 Task: Check your profile views.
Action: Mouse moved to (722, 78)
Screenshot: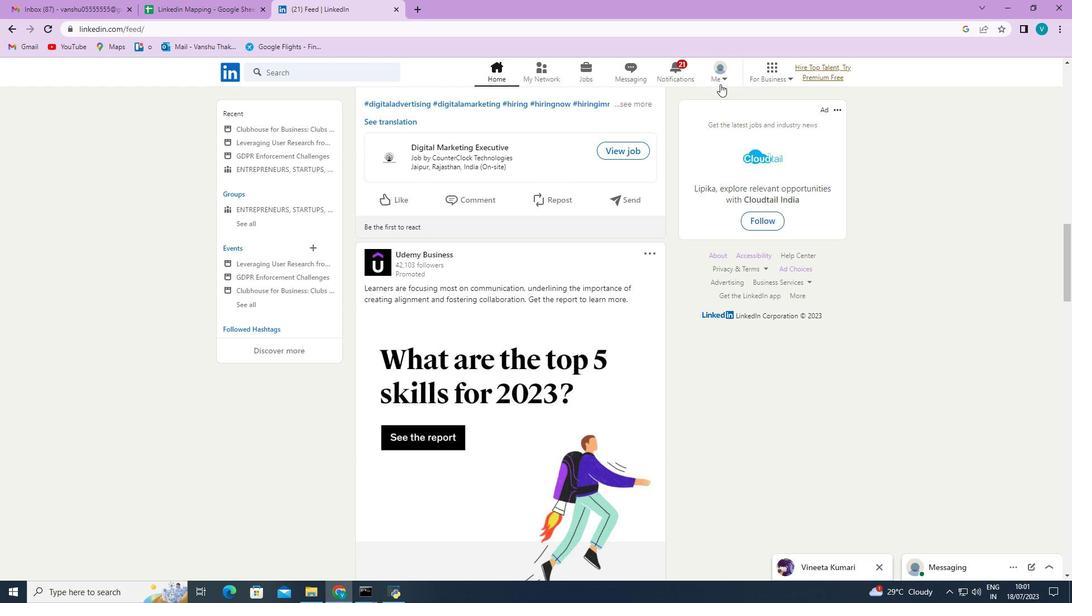 
Action: Mouse pressed left at (722, 78)
Screenshot: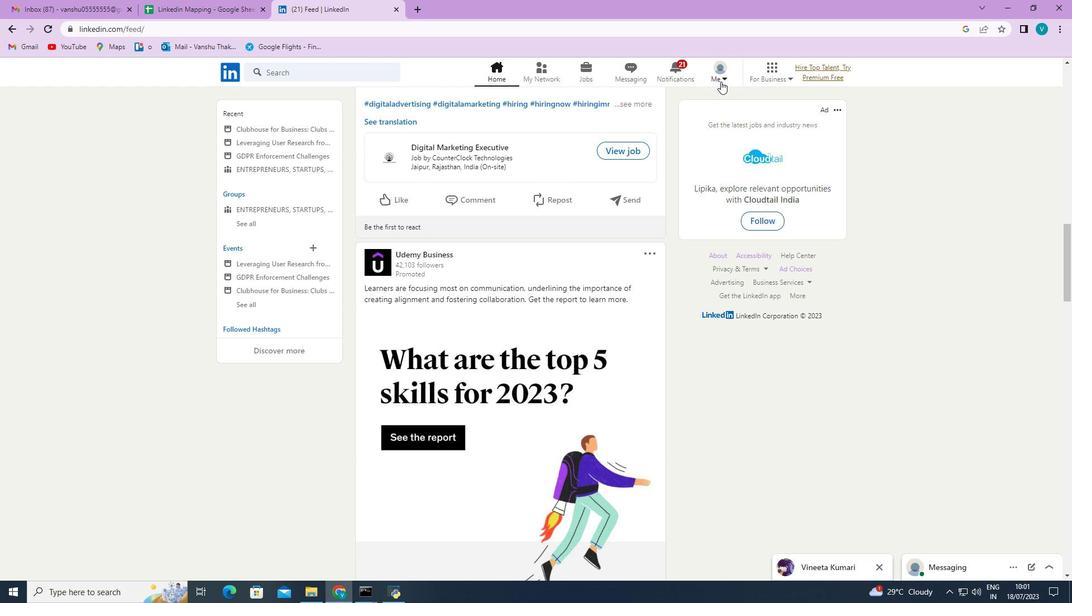 
Action: Mouse moved to (712, 132)
Screenshot: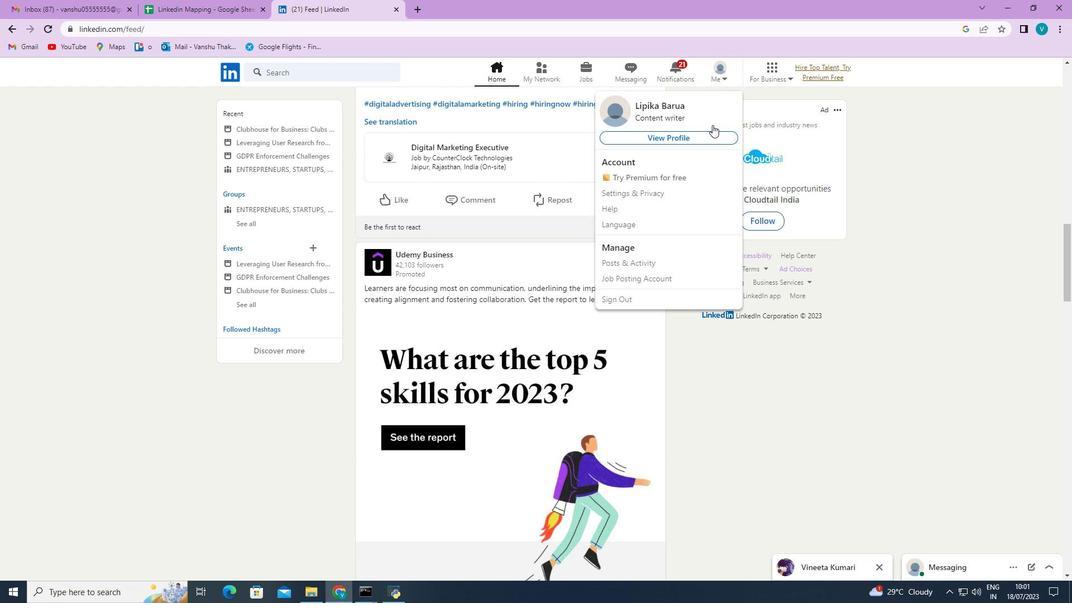 
Action: Mouse pressed left at (712, 132)
Screenshot: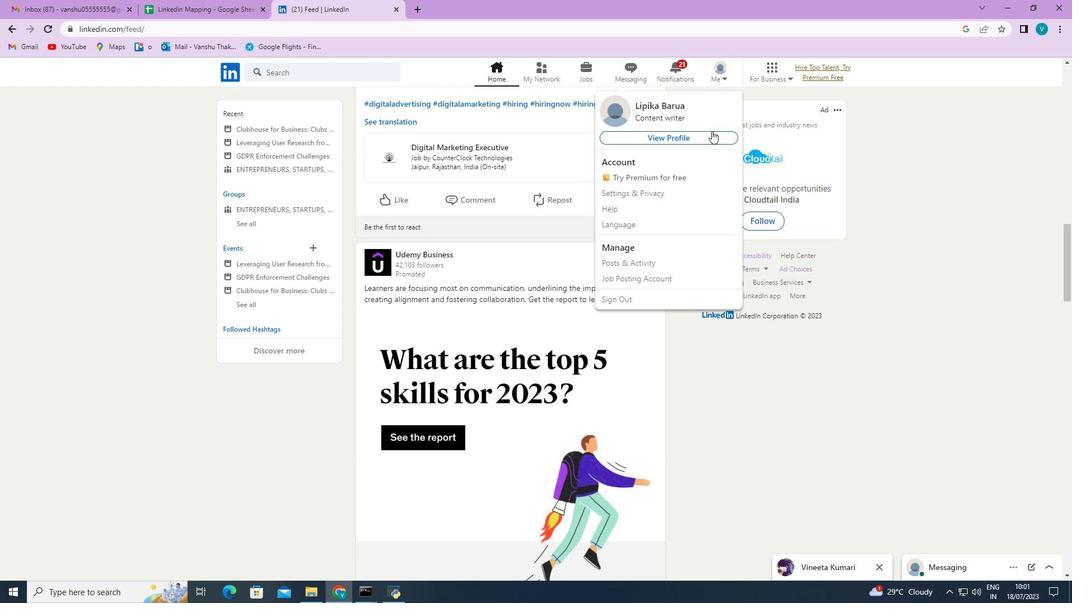 
Action: Mouse moved to (646, 115)
Screenshot: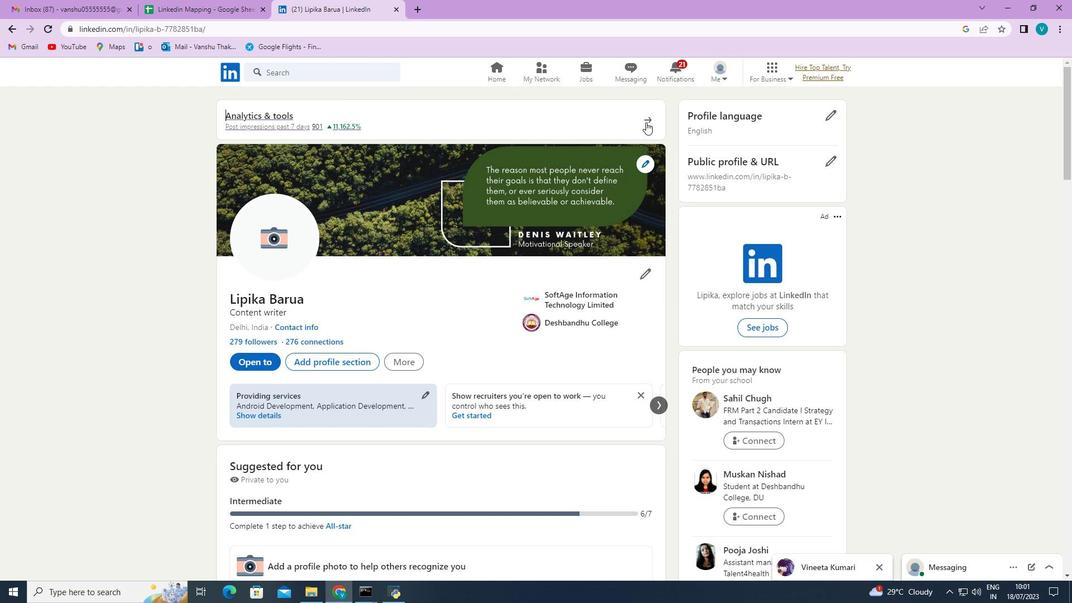 
Action: Mouse pressed left at (646, 115)
Screenshot: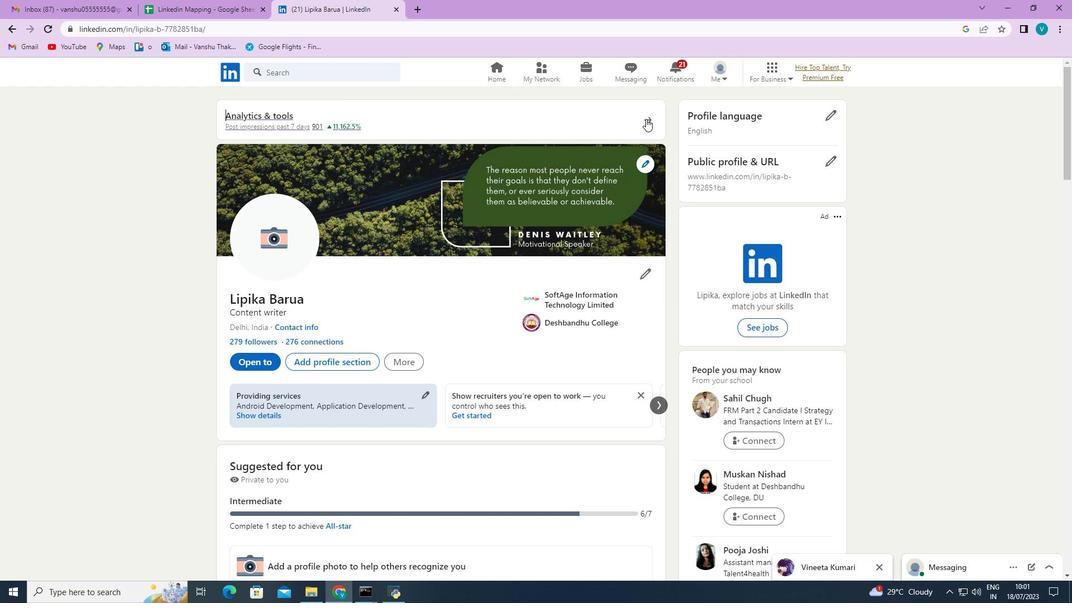 
Action: Mouse moved to (404, 278)
Screenshot: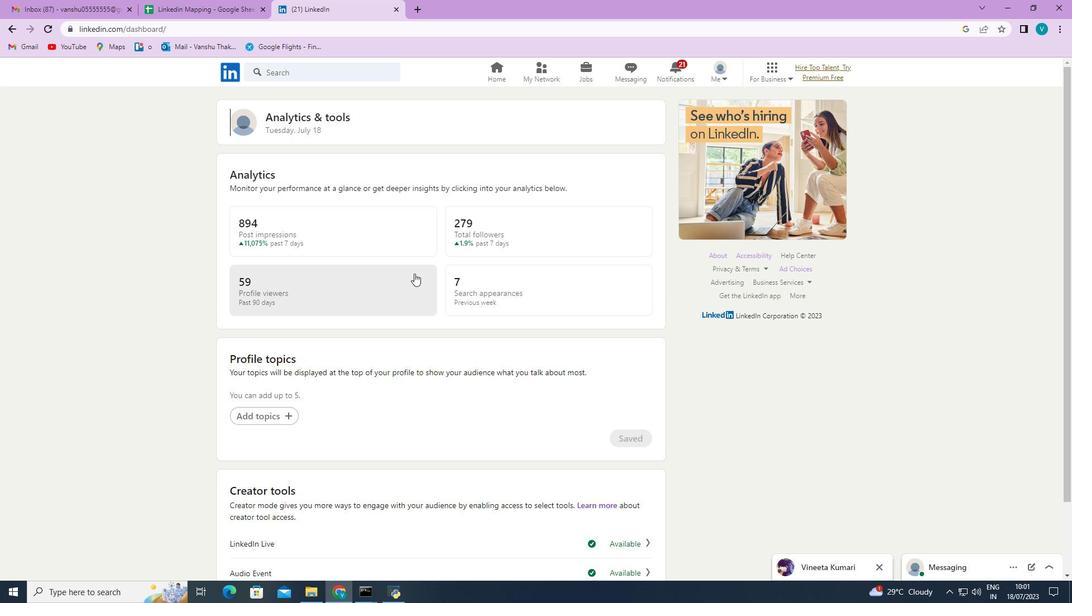 
Action: Mouse pressed left at (404, 278)
Screenshot: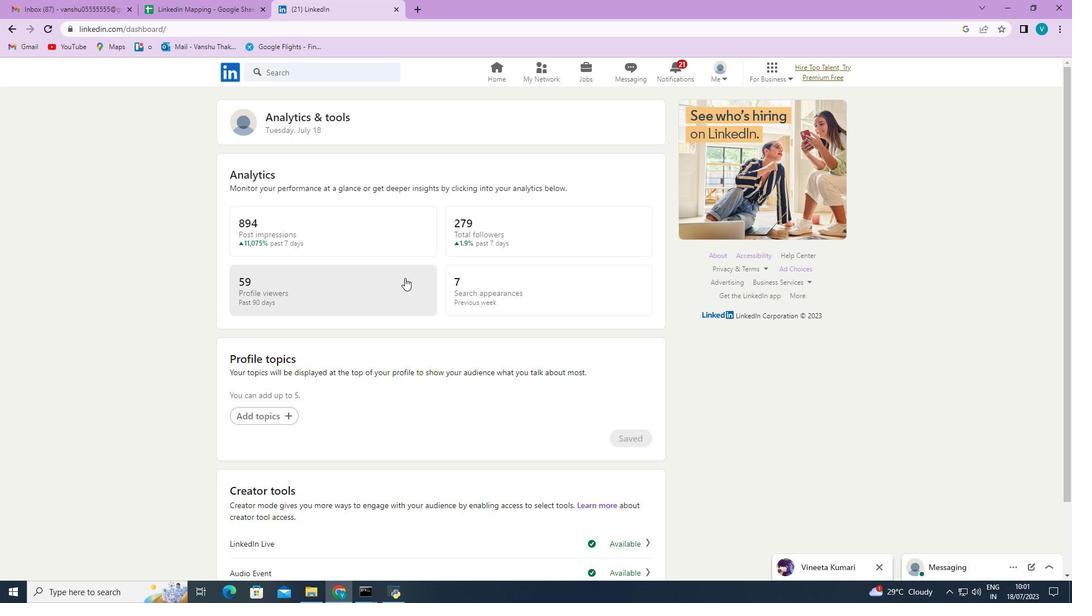 
Action: Mouse moved to (437, 241)
Screenshot: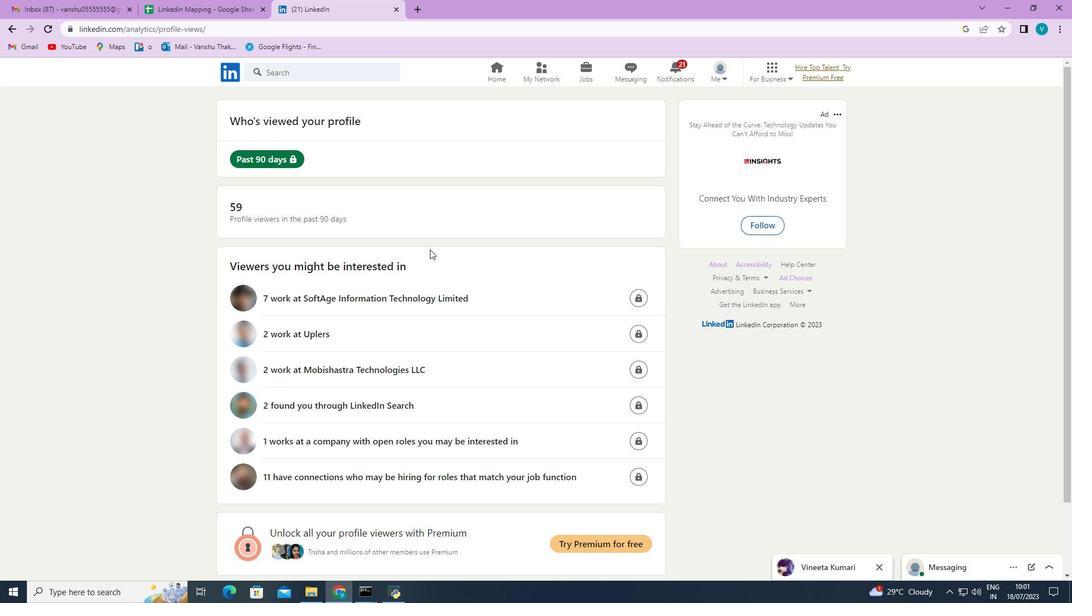 
Action: Mouse scrolled (437, 241) with delta (0, 0)
Screenshot: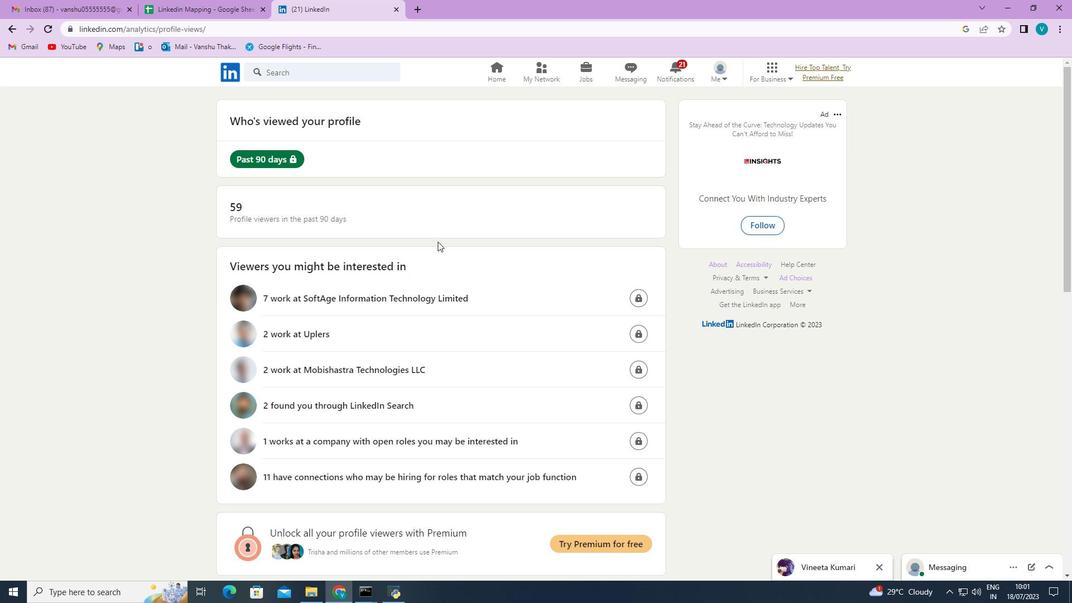 
Action: Mouse scrolled (437, 241) with delta (0, 0)
Screenshot: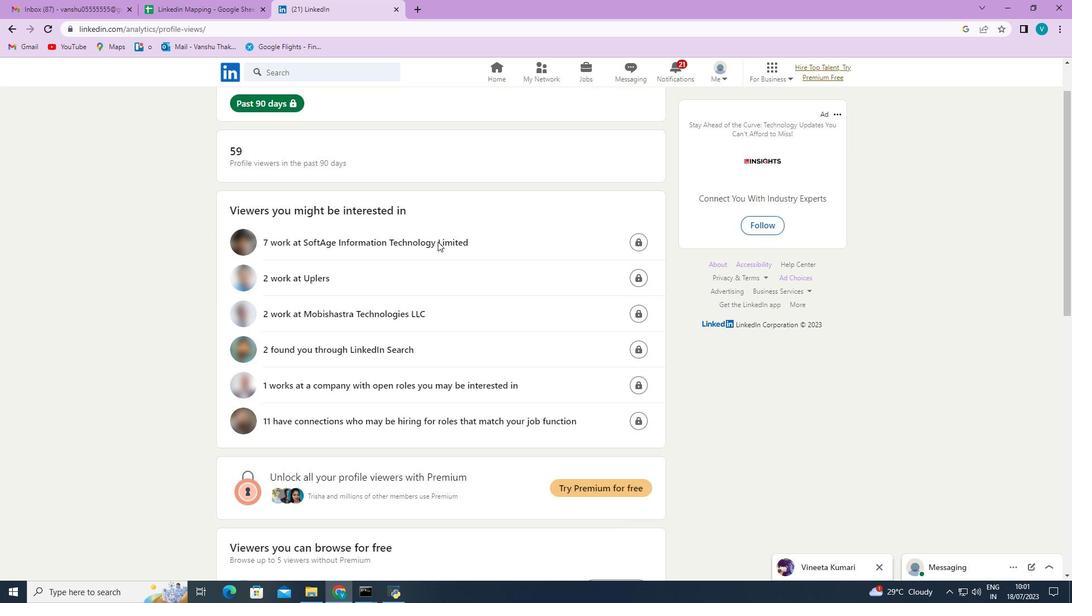 
Action: Mouse scrolled (437, 241) with delta (0, 0)
Screenshot: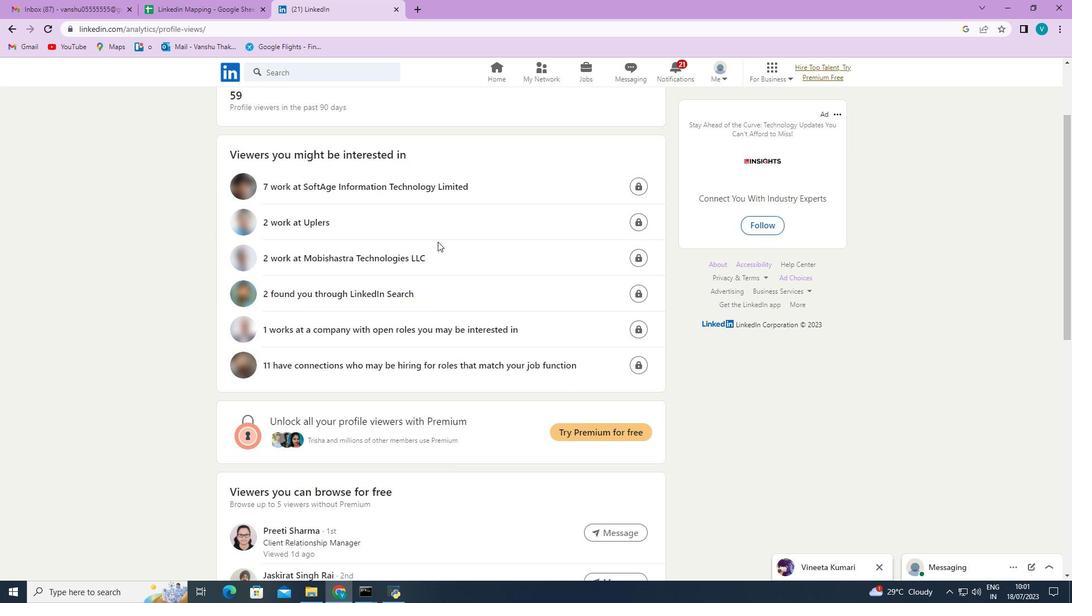 
Action: Mouse scrolled (437, 241) with delta (0, 0)
Screenshot: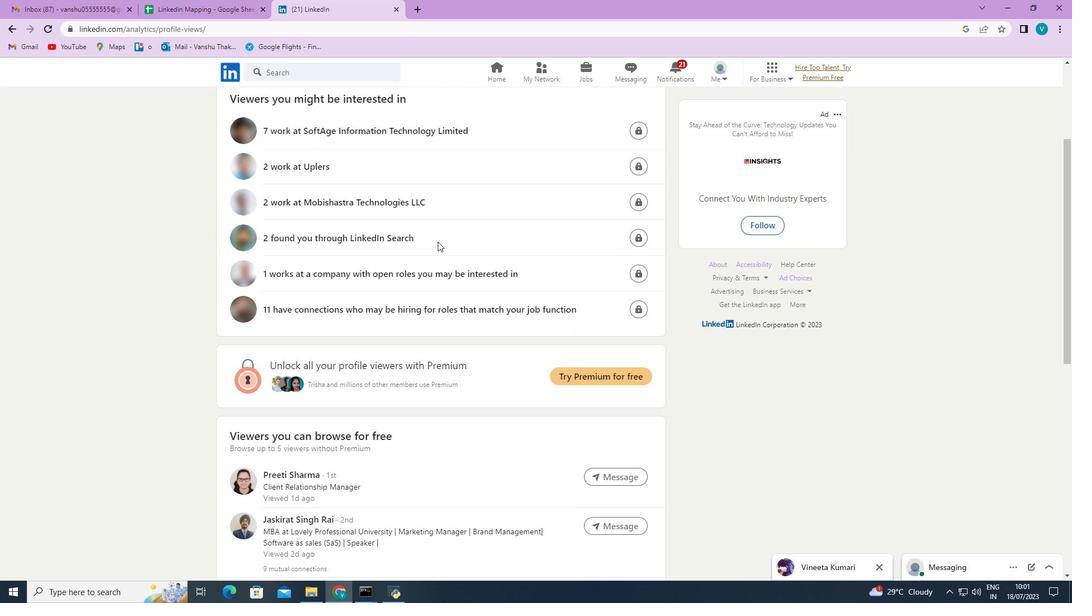 
Action: Mouse scrolled (437, 241) with delta (0, 0)
Screenshot: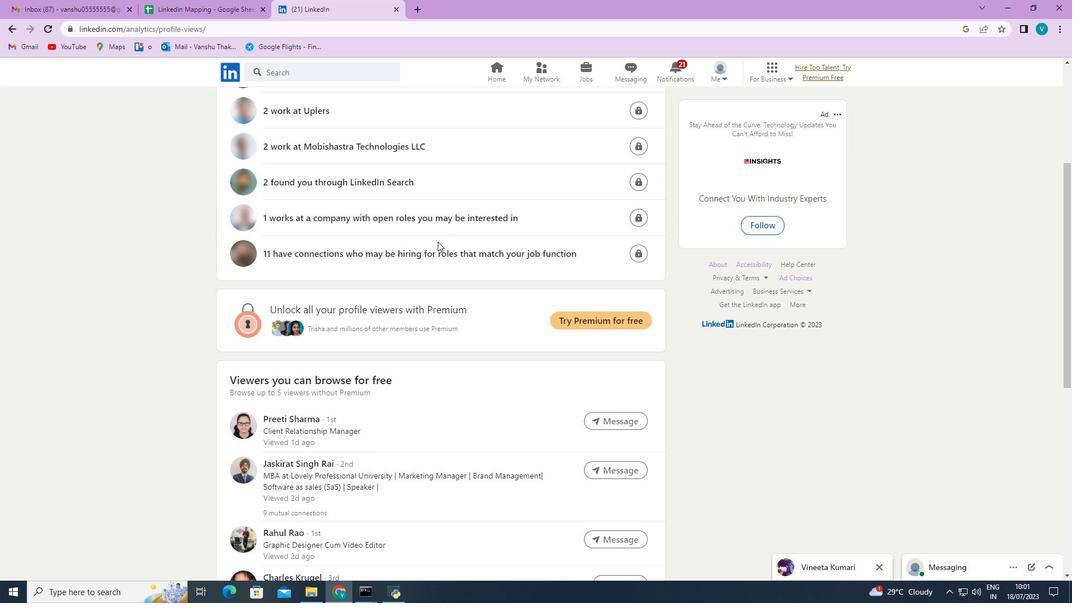 
Action: Mouse scrolled (437, 241) with delta (0, 0)
Screenshot: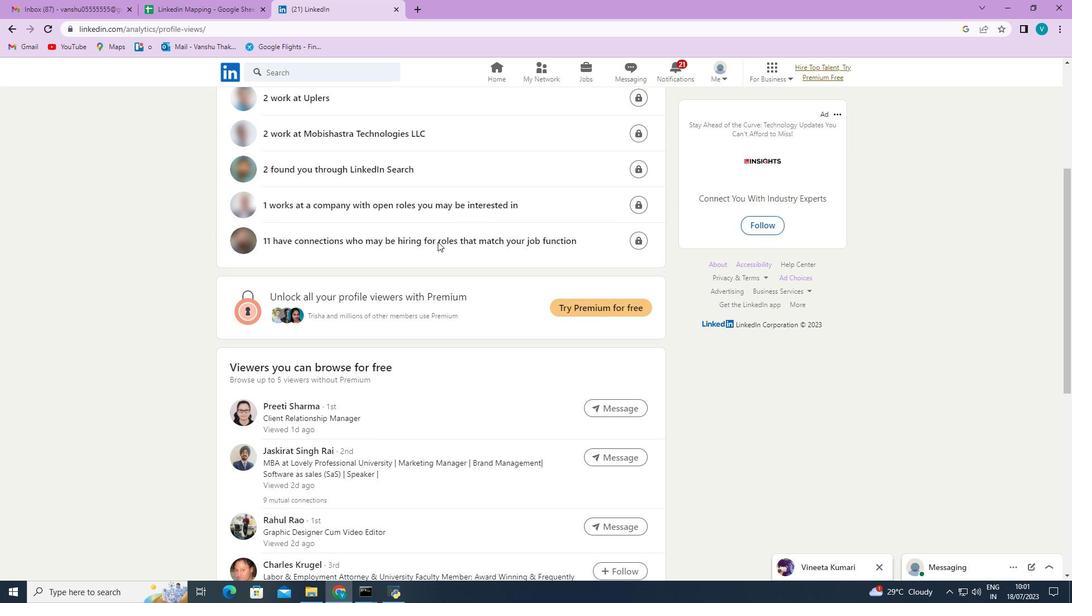 
Action: Mouse scrolled (437, 241) with delta (0, 0)
Screenshot: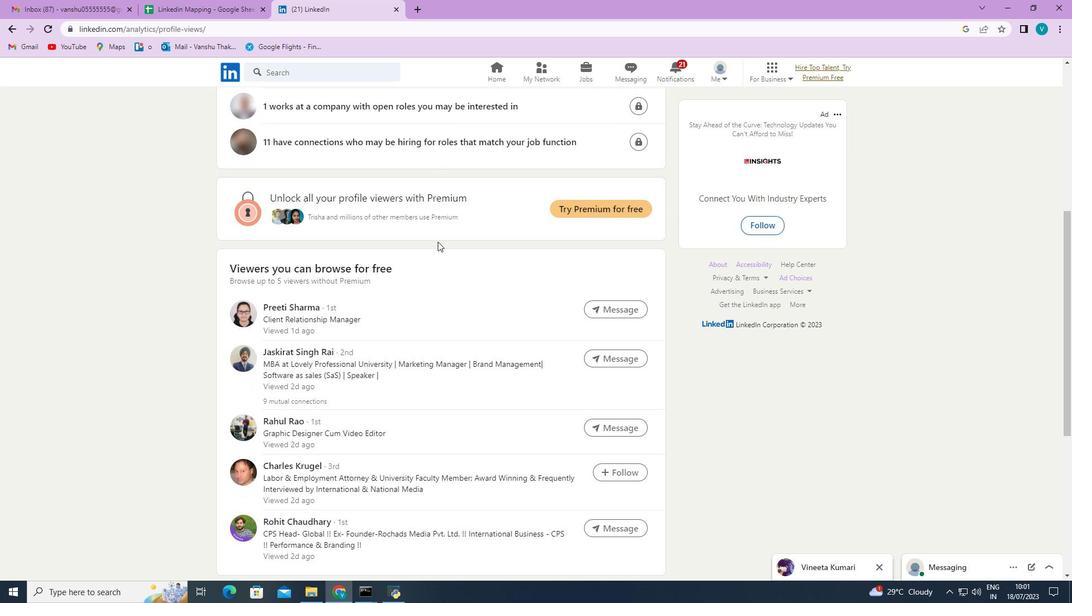 
Action: Mouse scrolled (437, 241) with delta (0, 0)
Screenshot: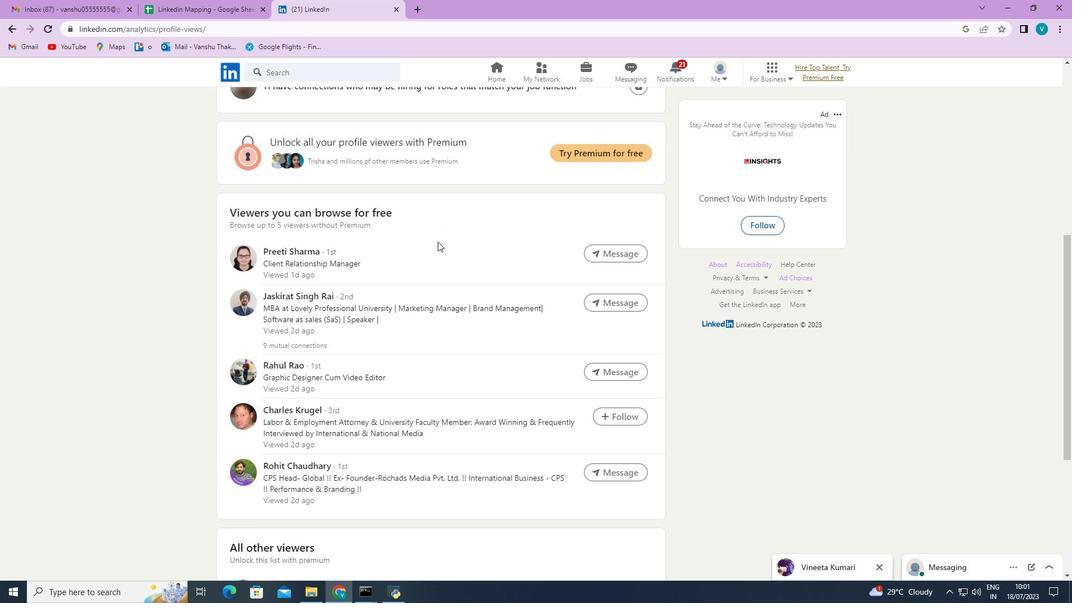 
Action: Mouse scrolled (437, 241) with delta (0, 0)
Screenshot: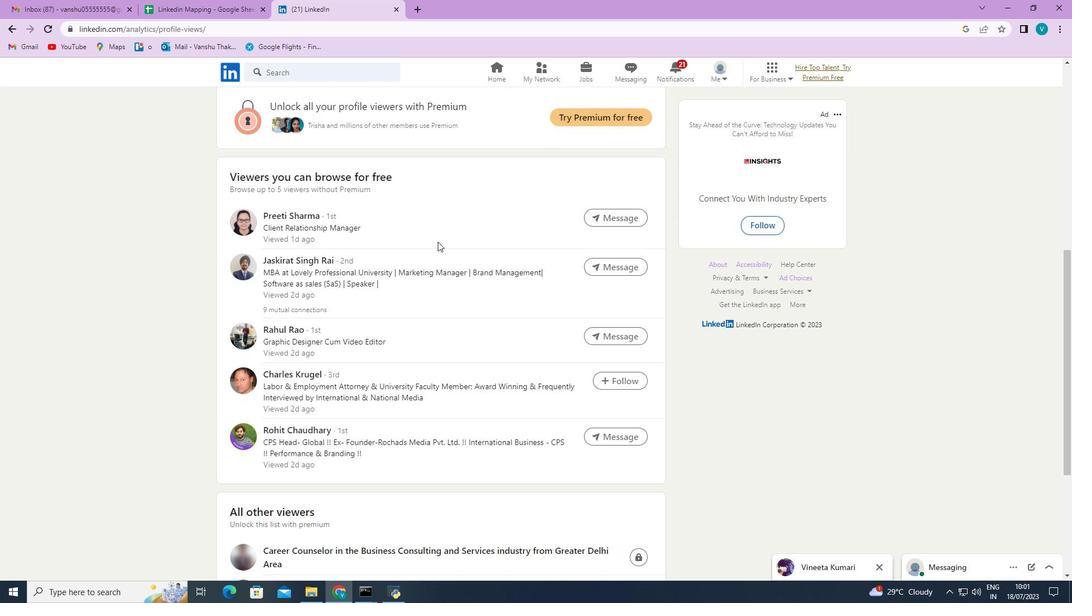 
Action: Mouse scrolled (437, 241) with delta (0, 0)
Screenshot: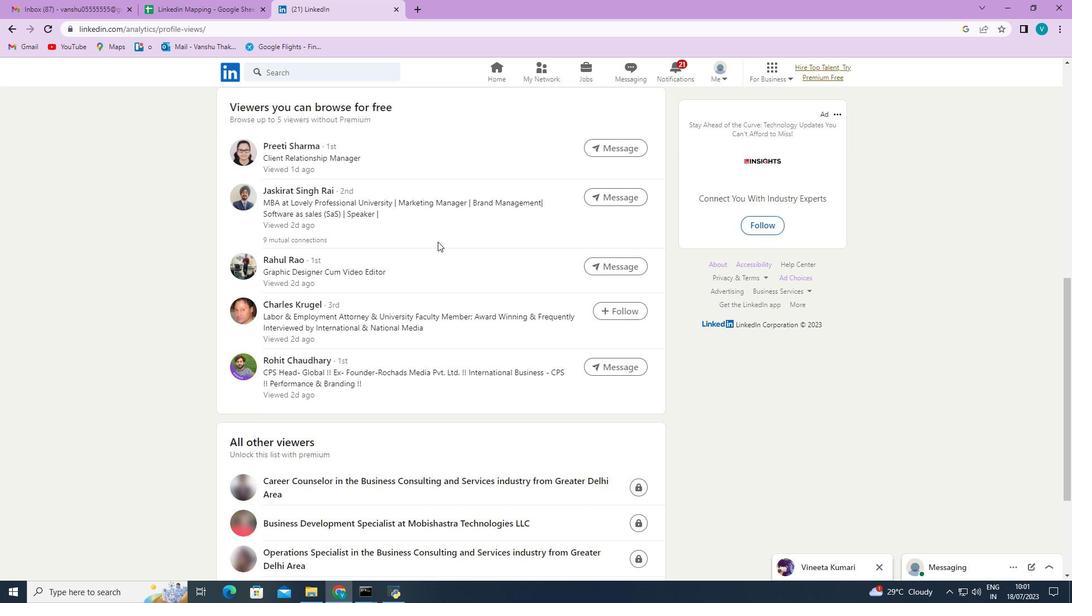 
Action: Mouse scrolled (437, 241) with delta (0, 0)
Screenshot: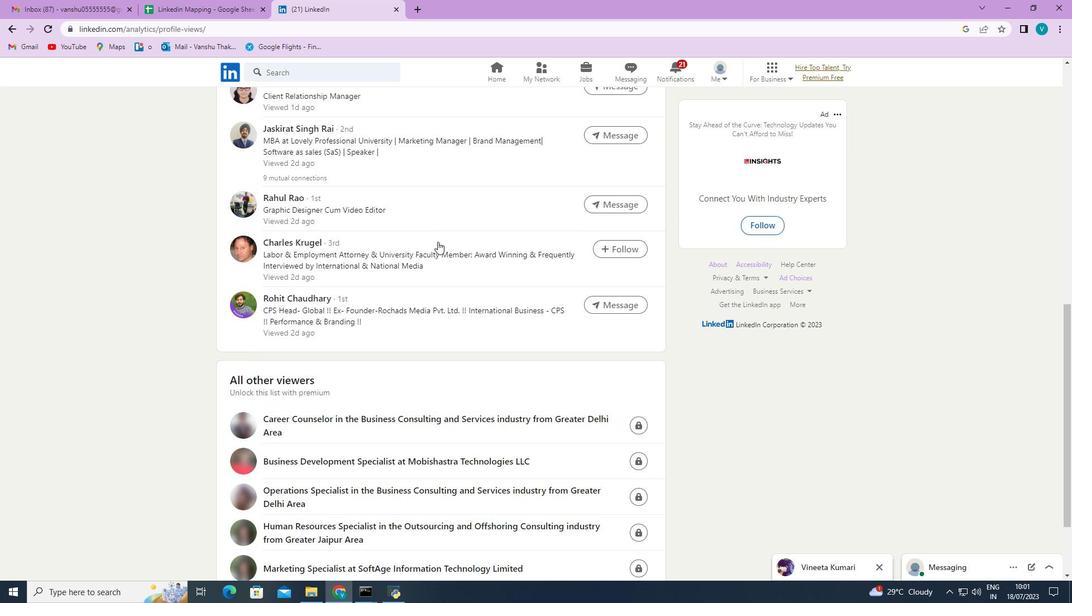 
Action: Mouse scrolled (437, 241) with delta (0, 0)
Screenshot: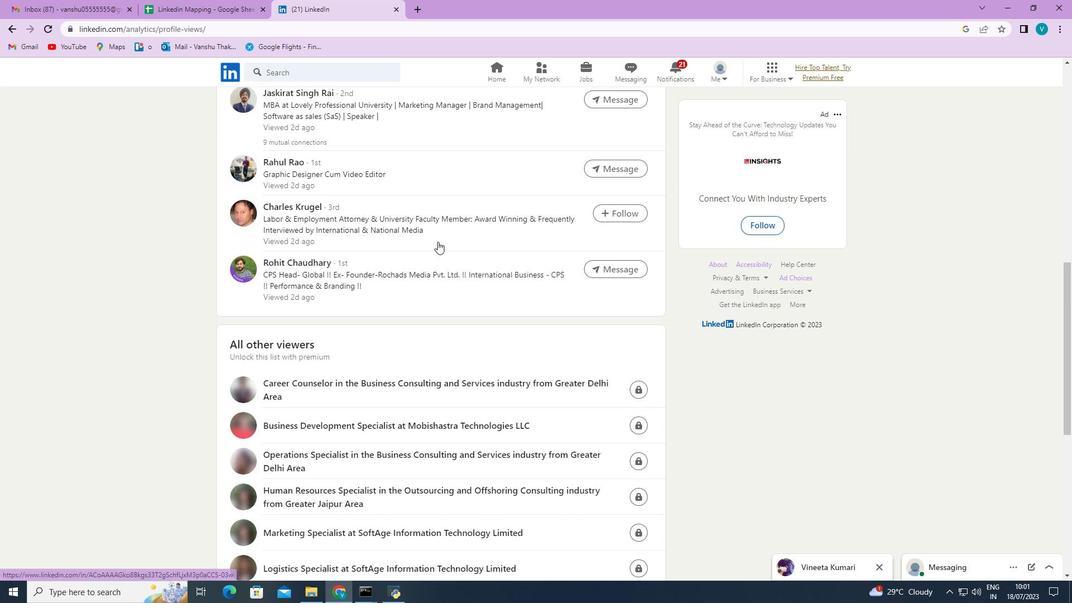 
Action: Mouse scrolled (437, 241) with delta (0, 0)
Screenshot: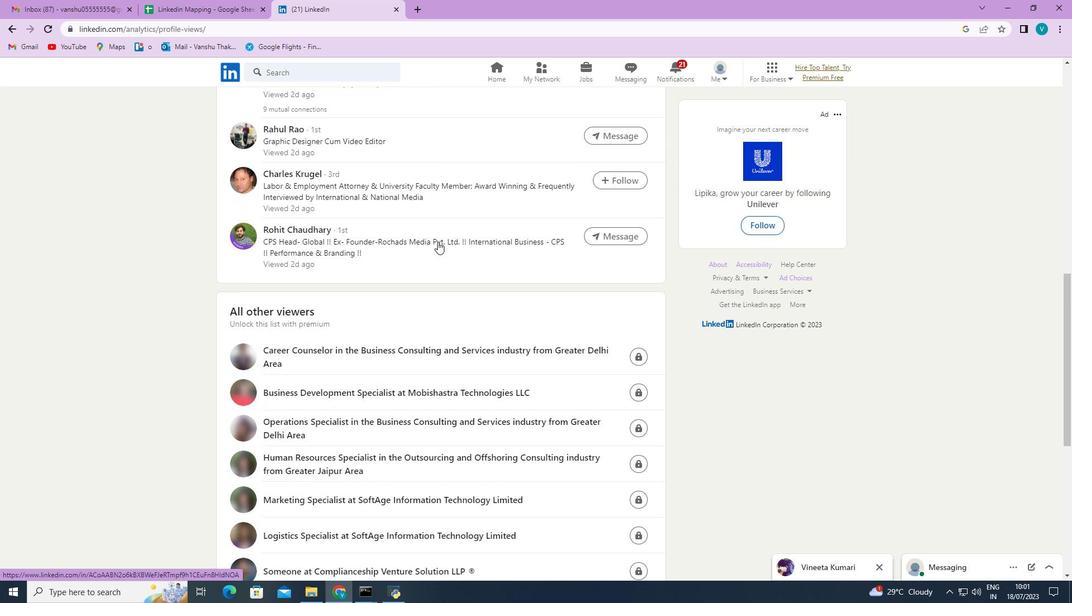 
Action: Mouse scrolled (437, 241) with delta (0, 0)
Screenshot: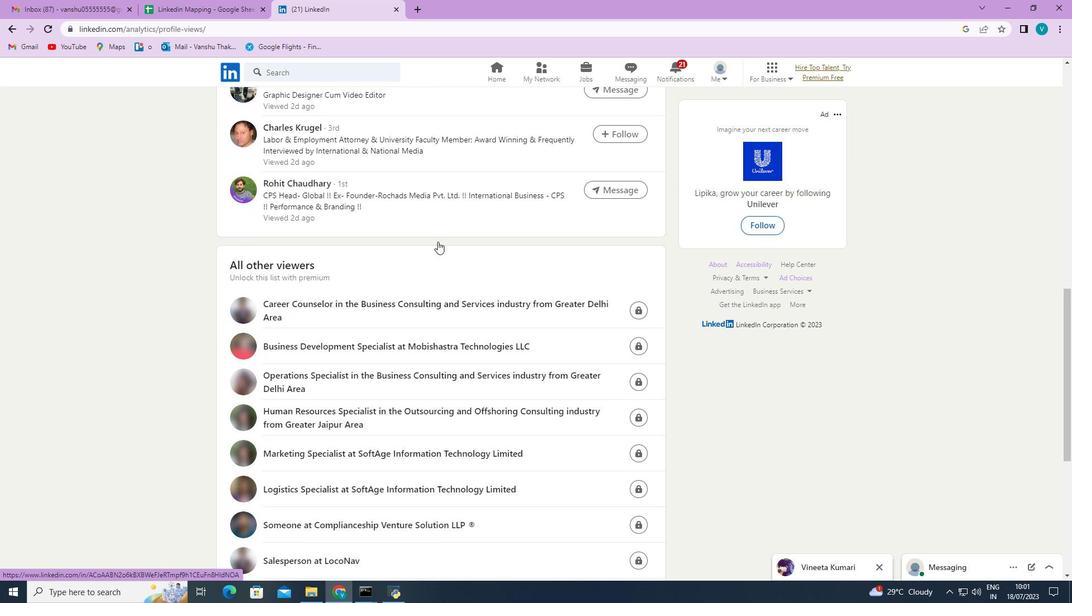 
Action: Mouse scrolled (437, 241) with delta (0, 0)
Screenshot: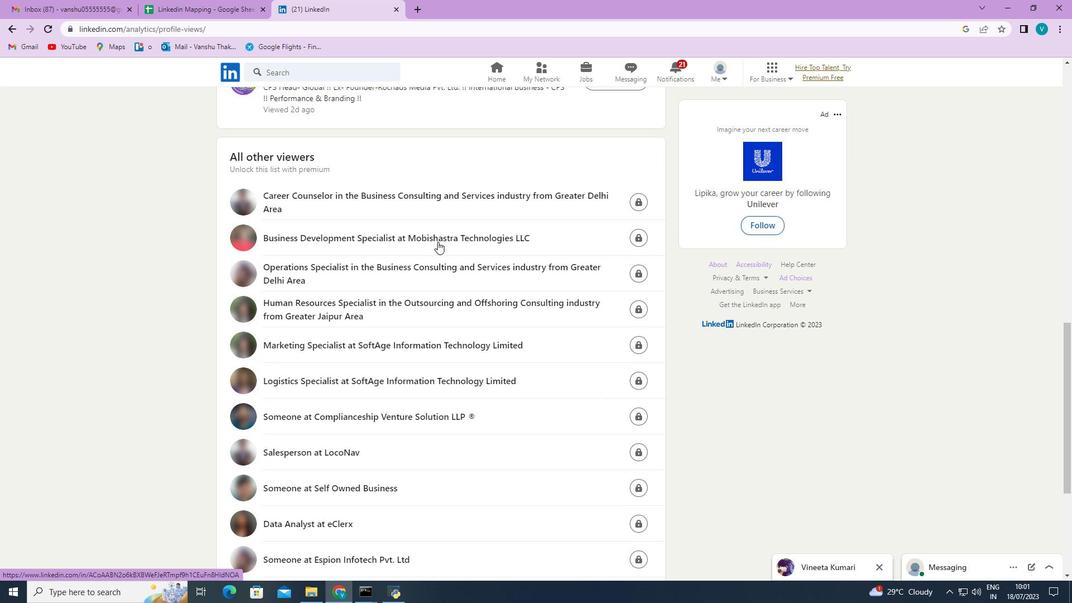 
Action: Mouse scrolled (437, 241) with delta (0, 0)
Screenshot: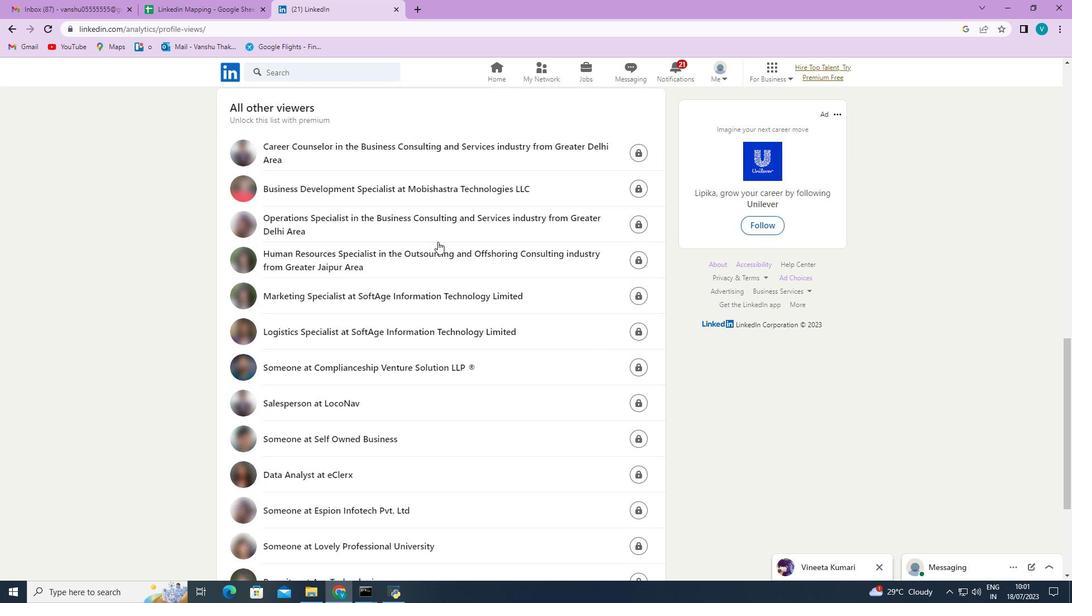 
Action: Mouse scrolled (437, 241) with delta (0, 0)
Screenshot: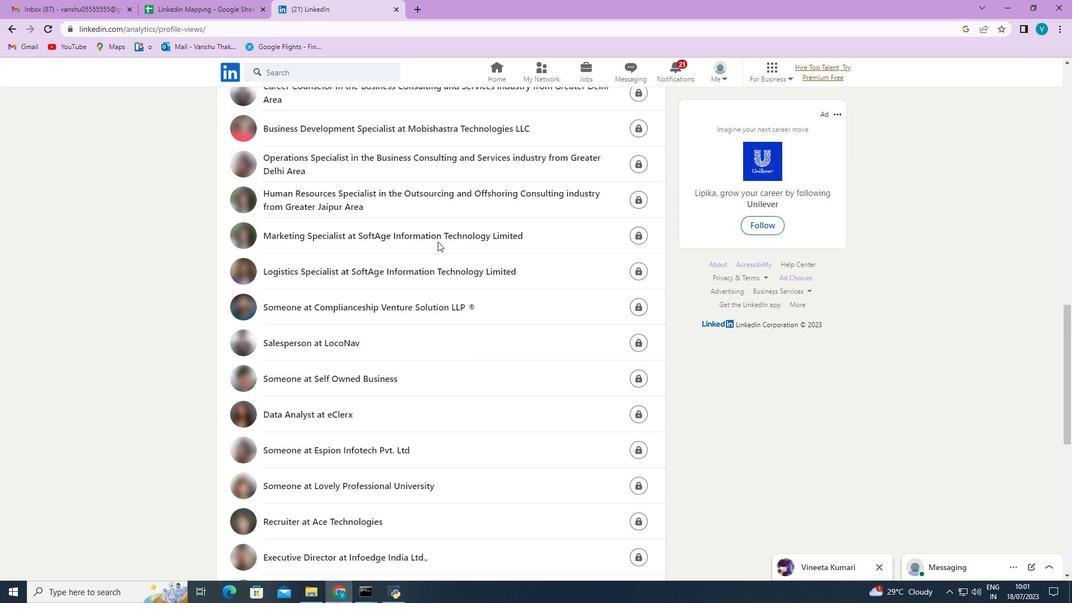 
Action: Mouse scrolled (437, 241) with delta (0, 0)
Screenshot: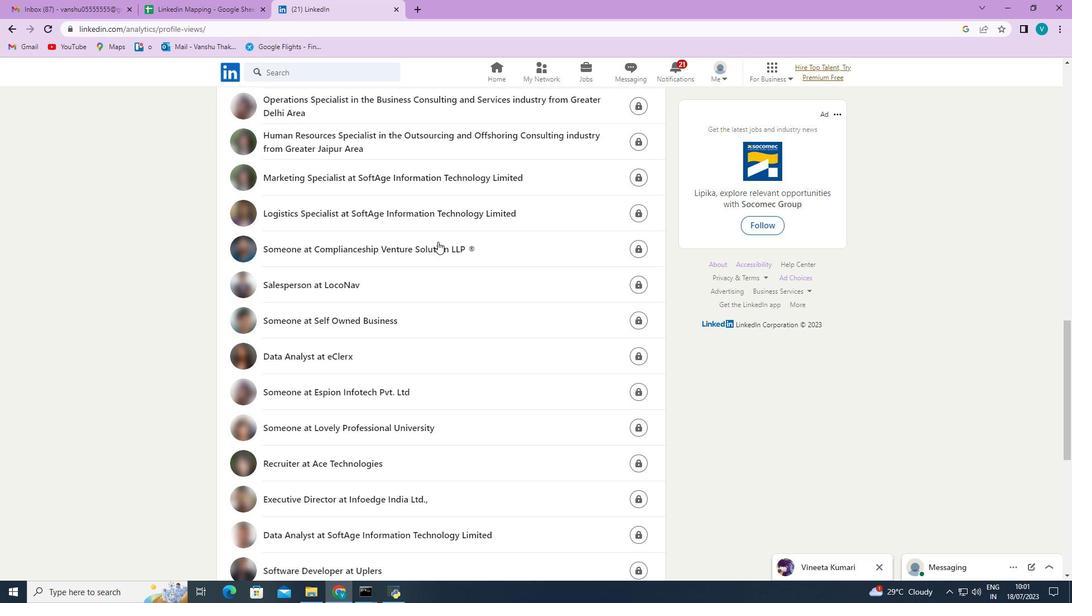 
Action: Mouse scrolled (437, 241) with delta (0, 0)
Screenshot: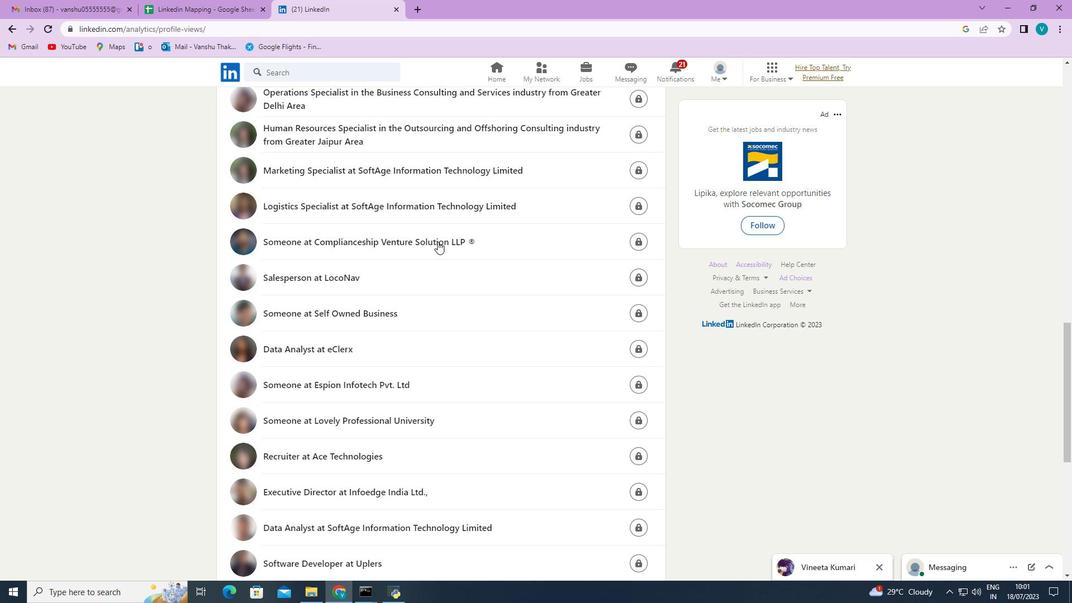 
Action: Mouse scrolled (437, 241) with delta (0, 0)
Screenshot: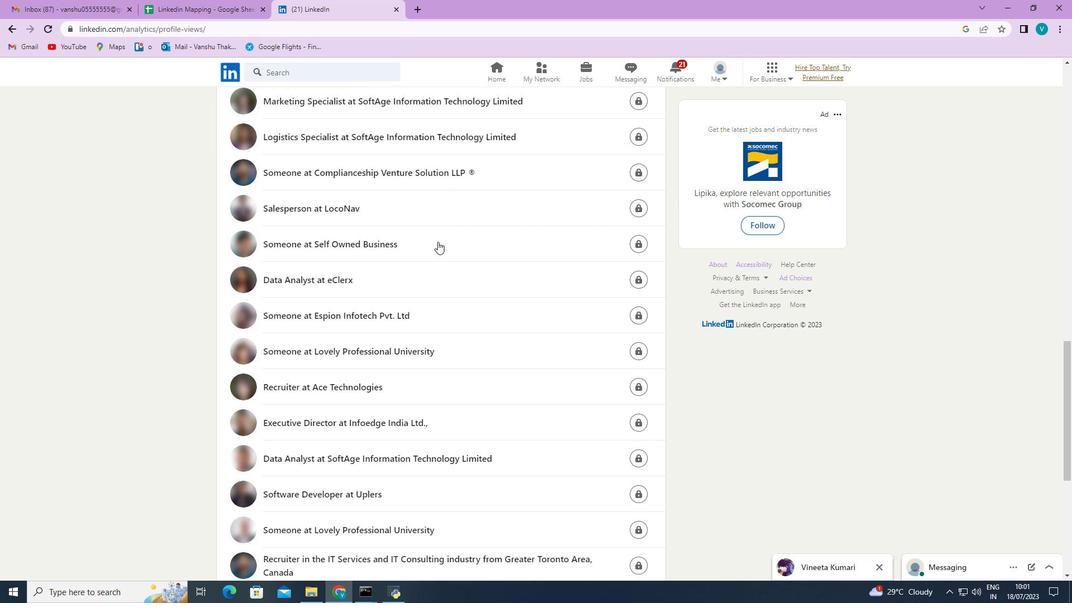 
Action: Mouse scrolled (437, 241) with delta (0, 0)
Screenshot: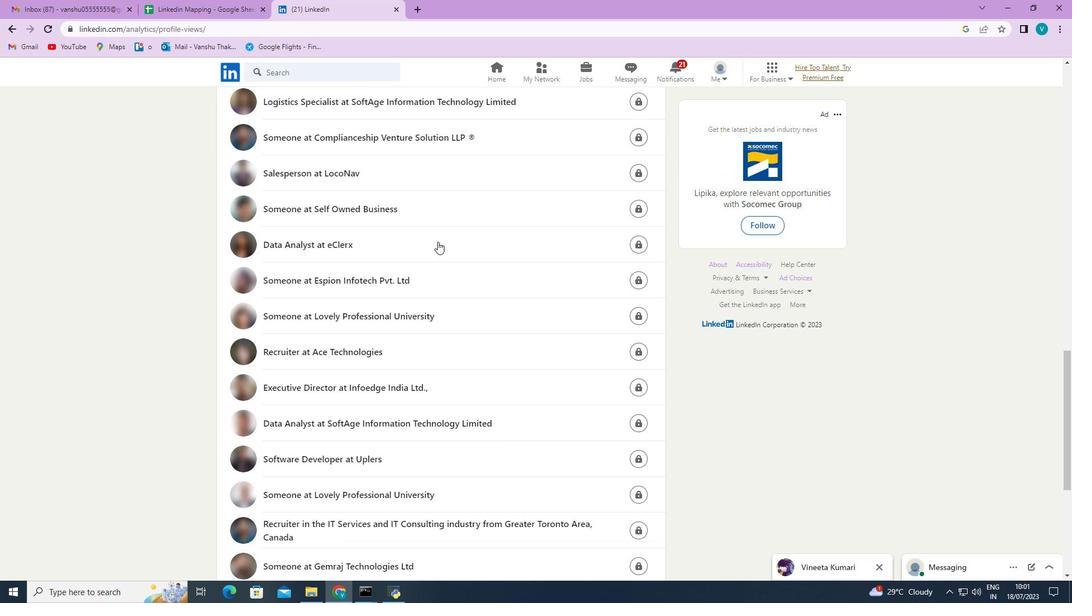 
Action: Mouse scrolled (437, 241) with delta (0, 0)
Screenshot: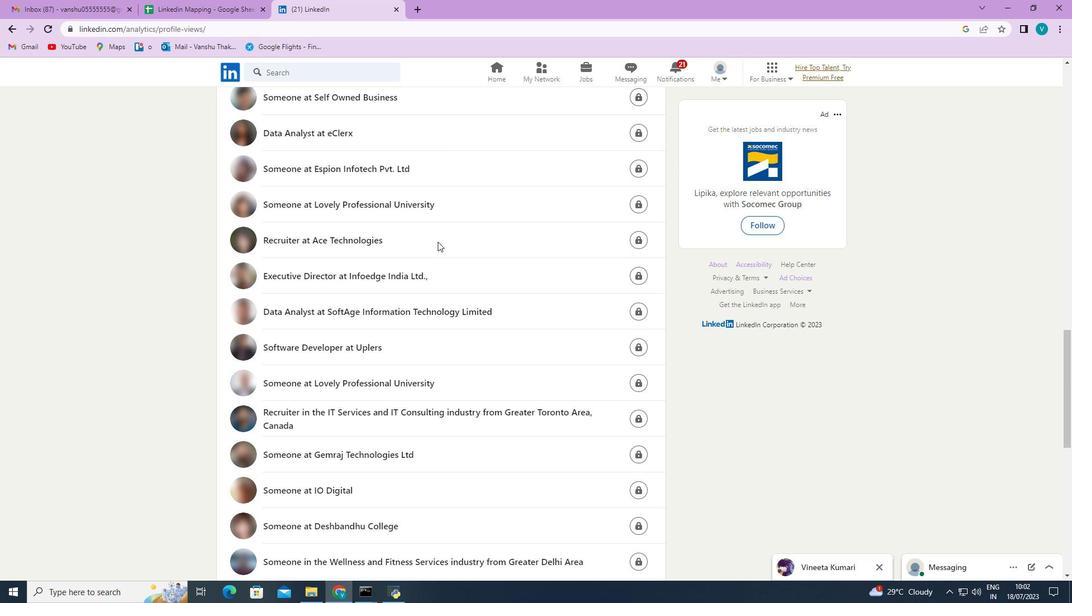 
Action: Mouse scrolled (437, 241) with delta (0, 0)
Screenshot: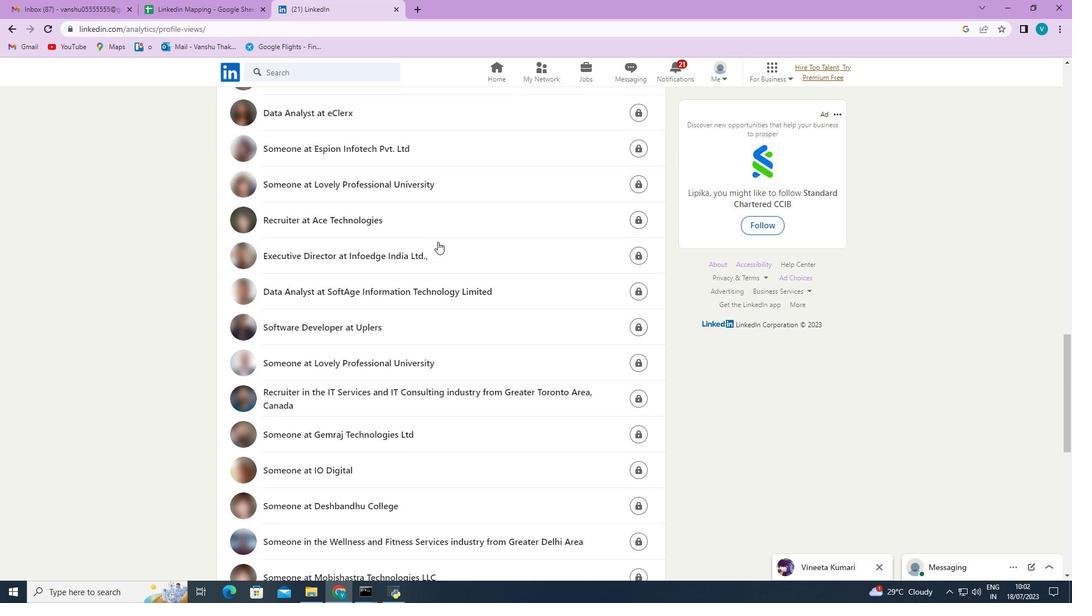 
Action: Mouse scrolled (437, 241) with delta (0, 0)
Screenshot: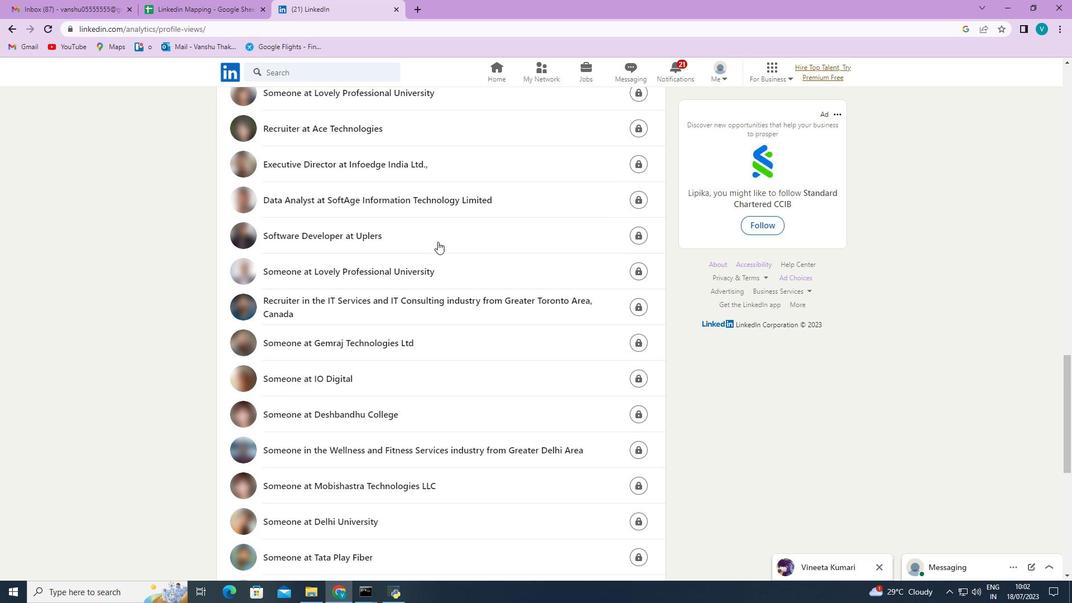 
Action: Mouse scrolled (437, 241) with delta (0, 0)
Screenshot: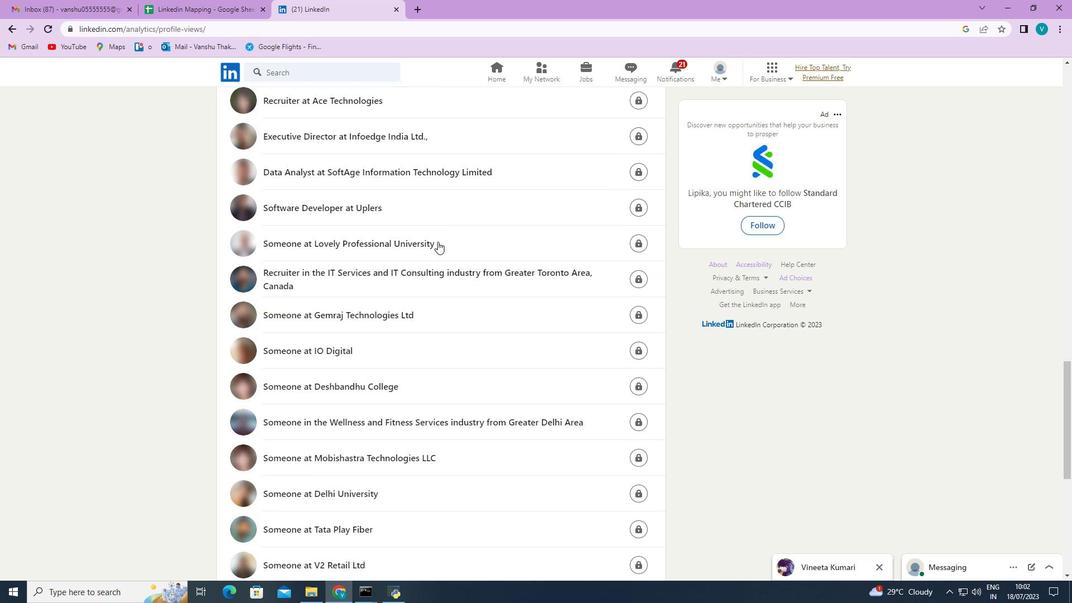
Action: Mouse scrolled (437, 241) with delta (0, 0)
Screenshot: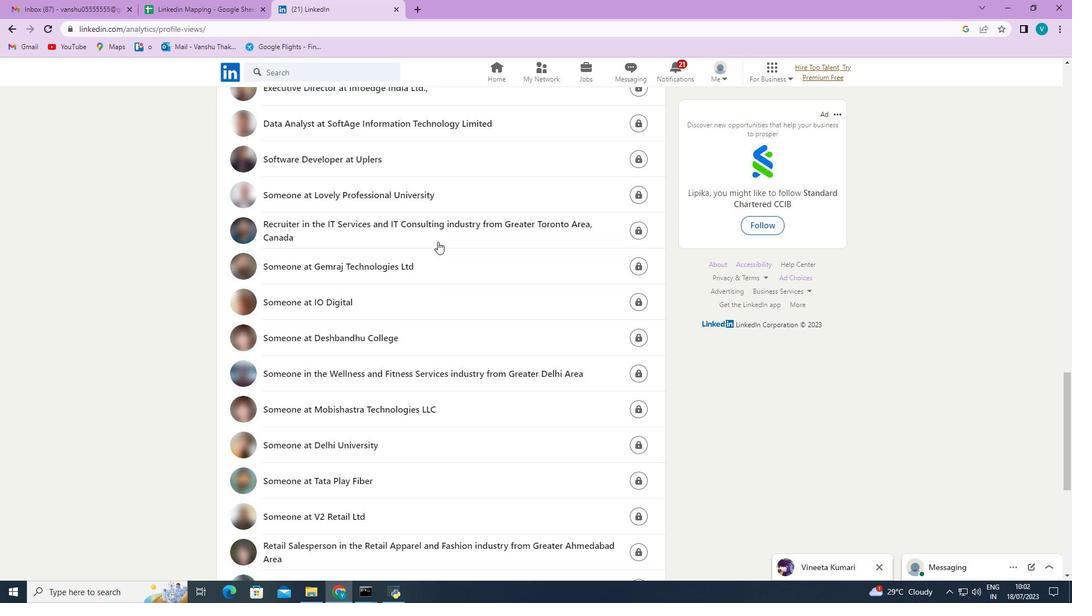 
Action: Mouse scrolled (437, 241) with delta (0, 0)
Screenshot: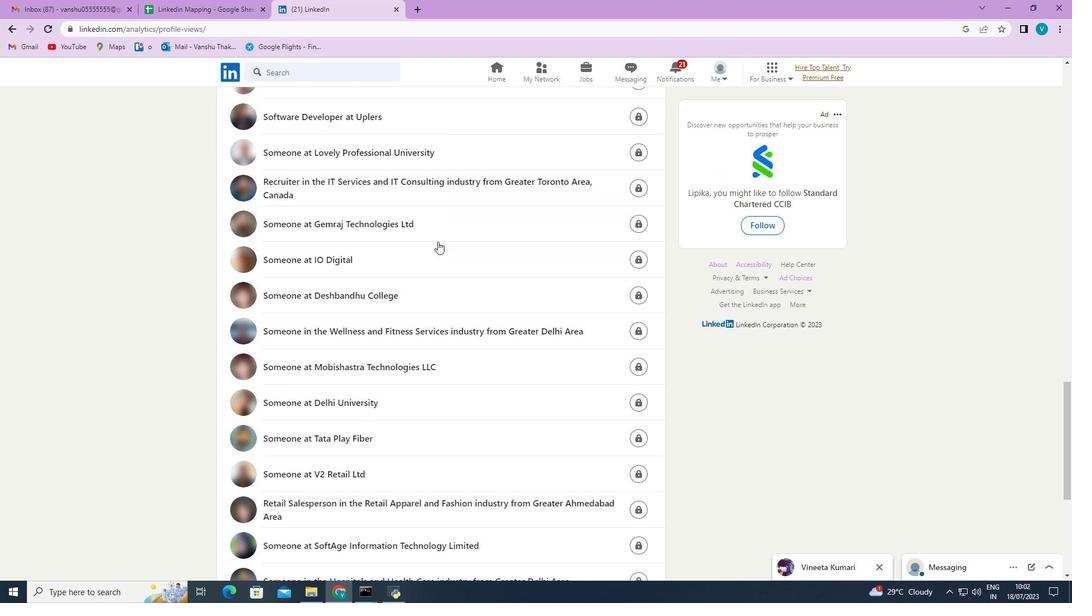 
Action: Mouse scrolled (437, 241) with delta (0, 0)
Screenshot: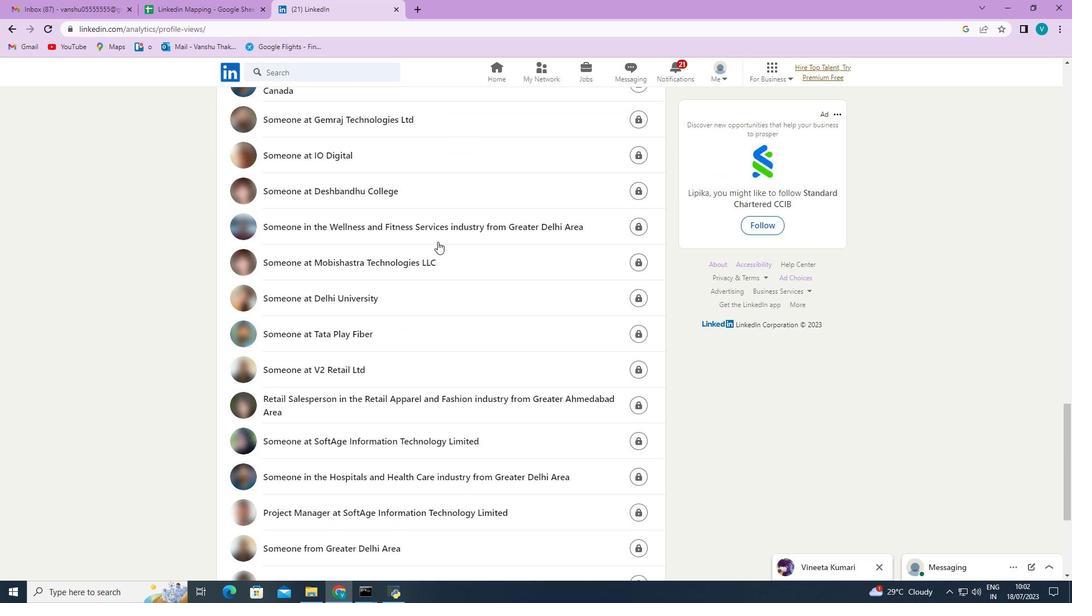 
Action: Mouse scrolled (437, 241) with delta (0, 0)
Screenshot: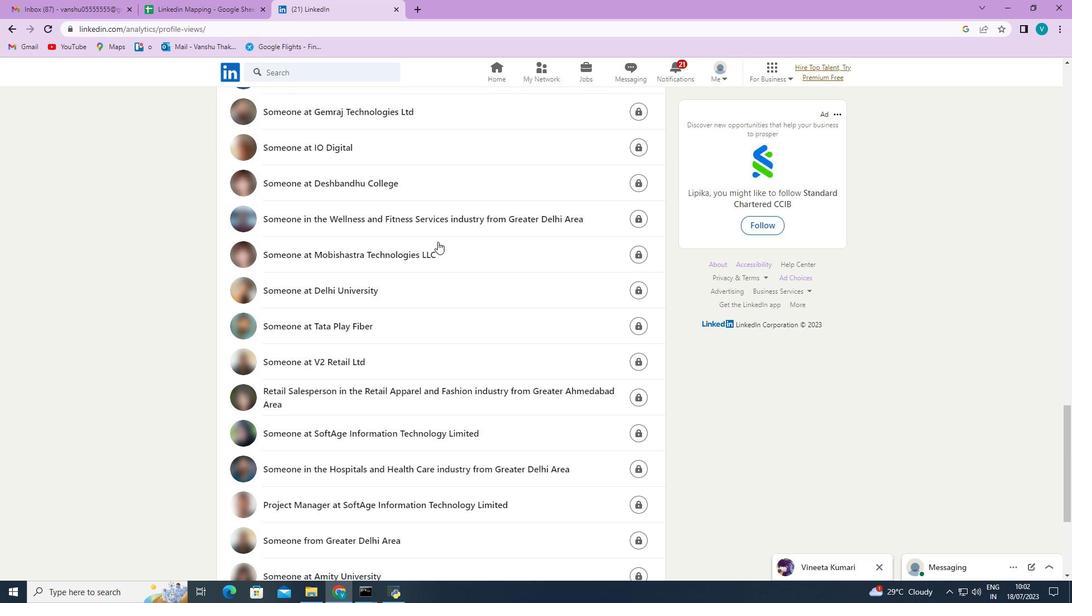 
Action: Mouse scrolled (437, 241) with delta (0, 0)
Screenshot: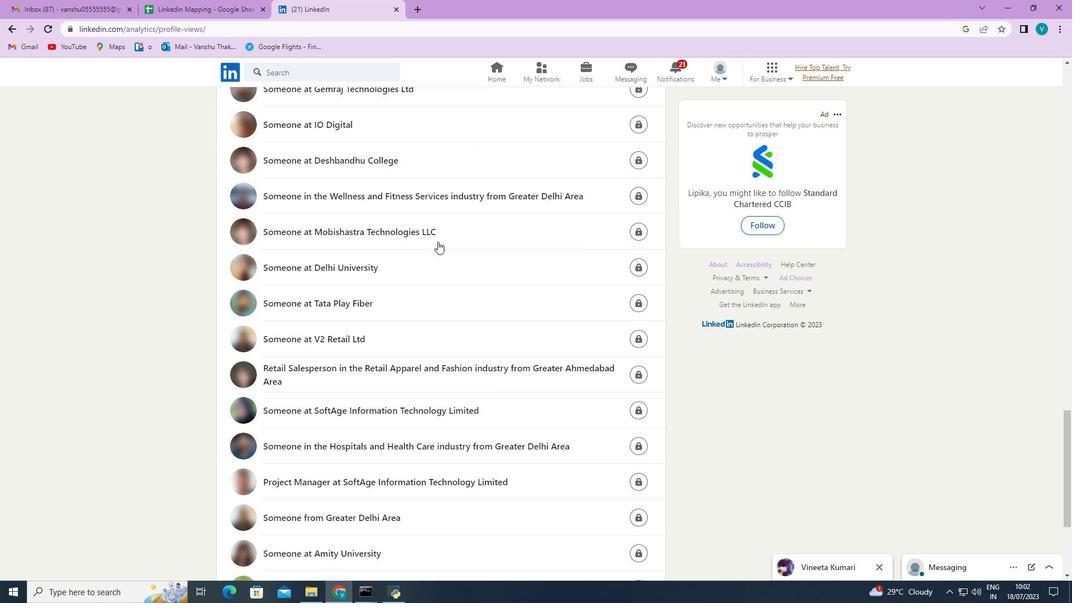 
